 Task: Learn more about real estate support roles.
Action: Mouse moved to (1149, 131)
Screenshot: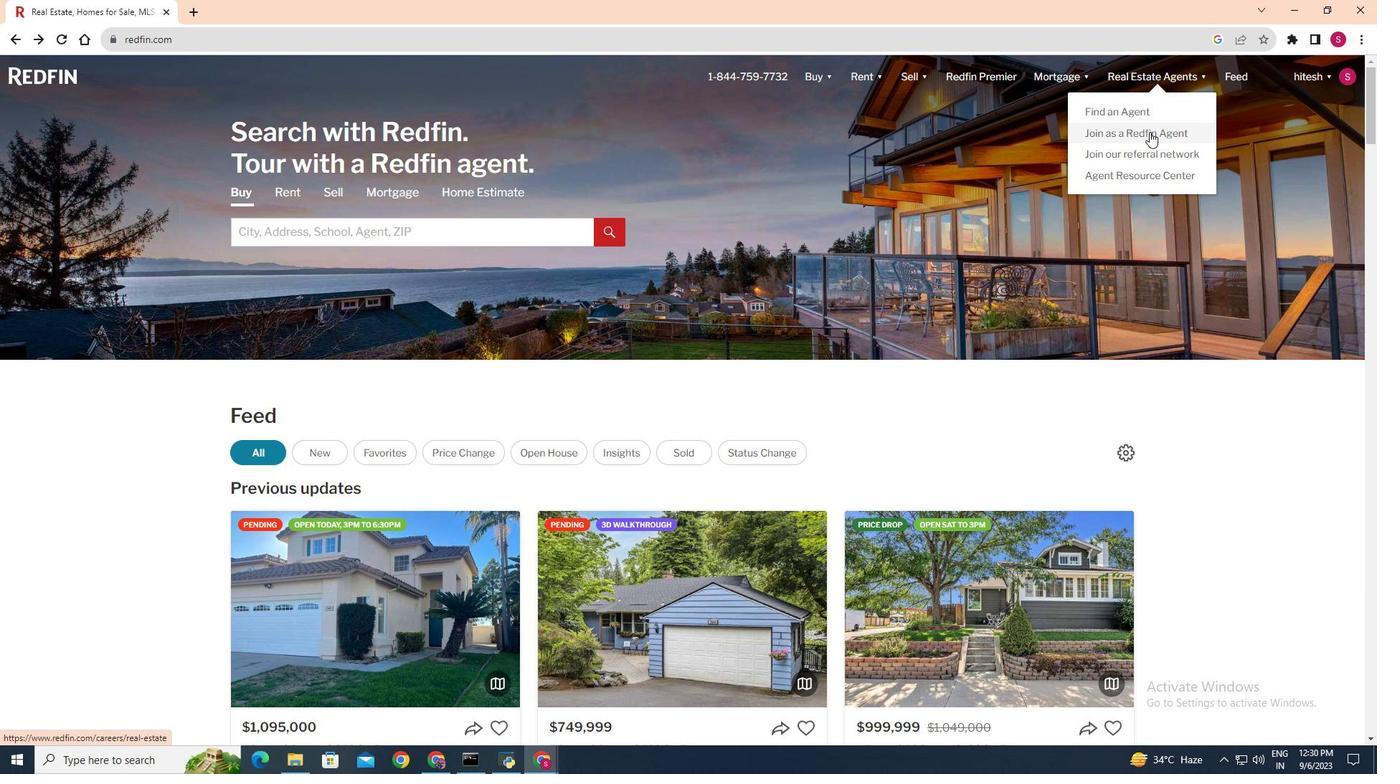 
Action: Mouse pressed left at (1149, 131)
Screenshot: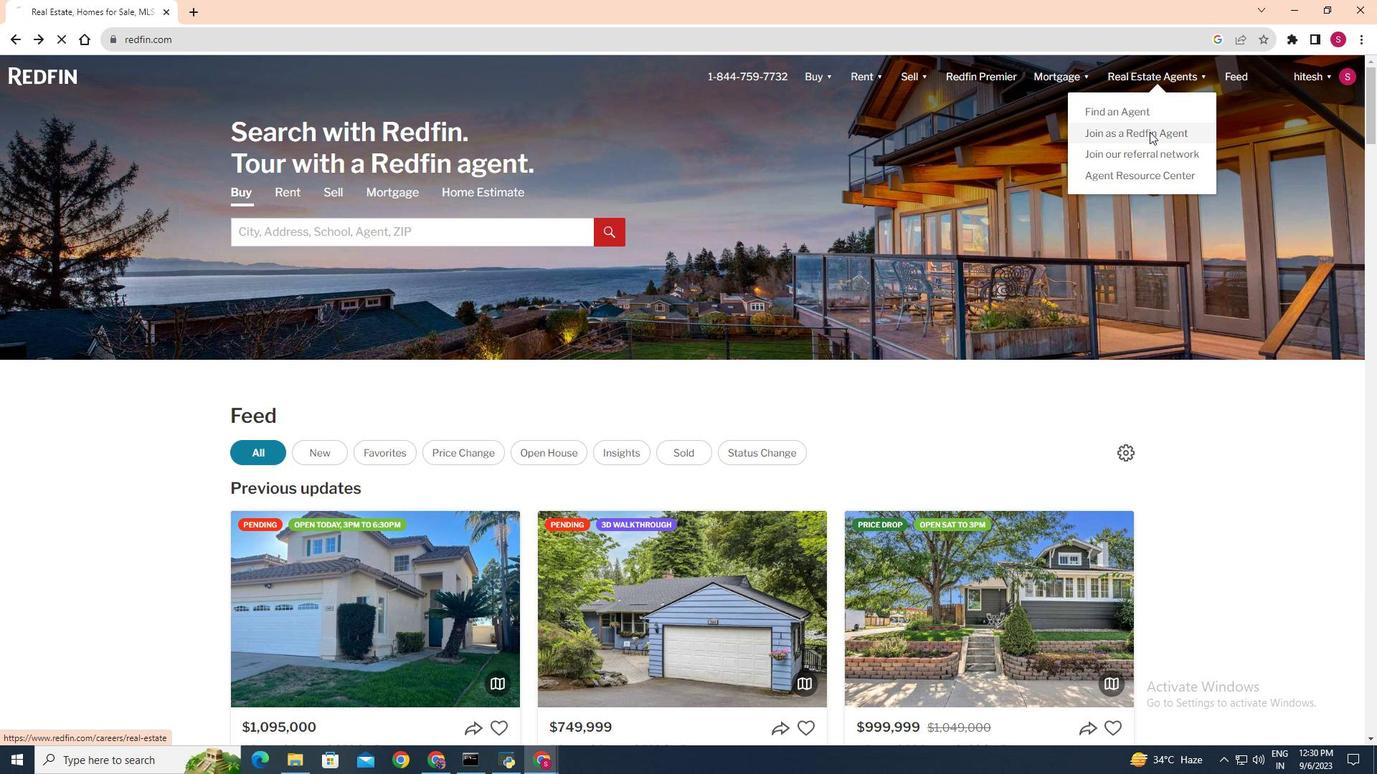 
Action: Mouse moved to (604, 494)
Screenshot: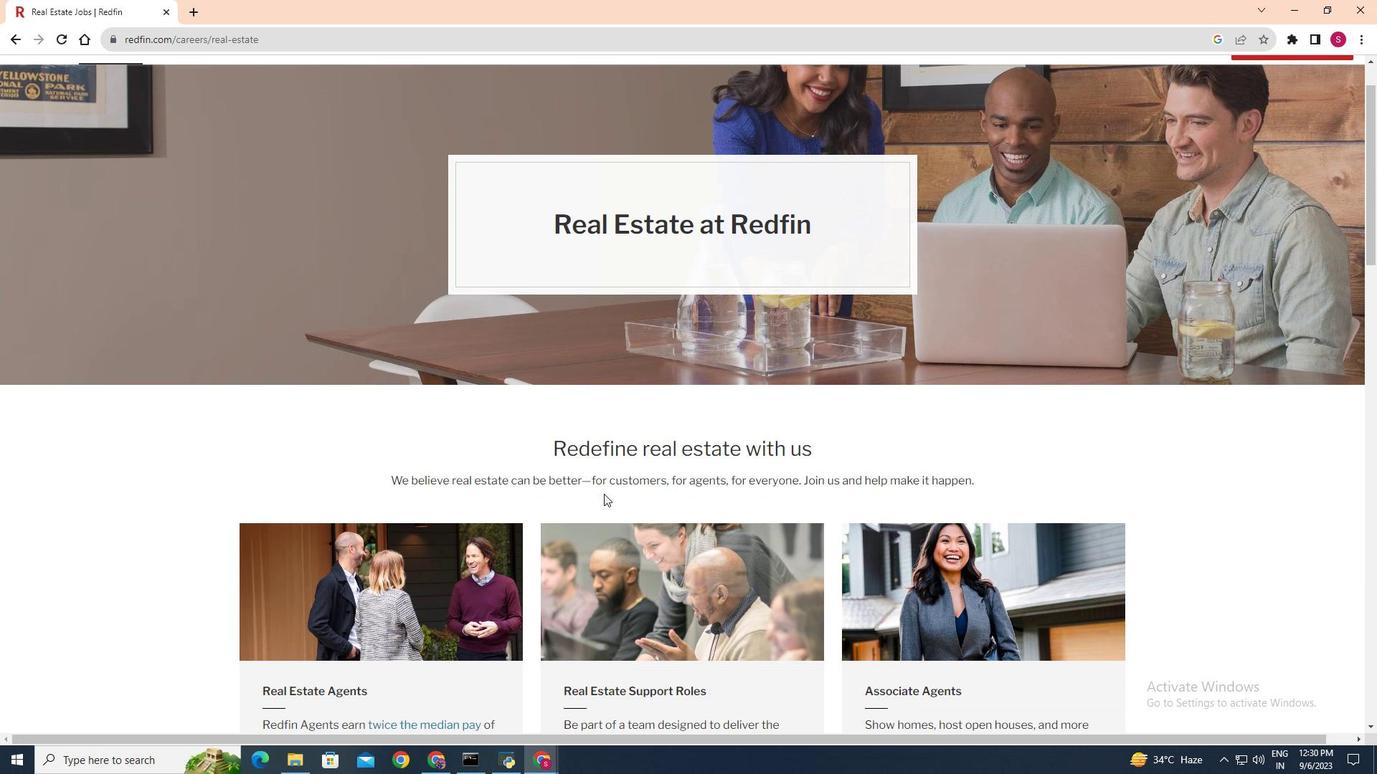 
Action: Mouse scrolled (604, 493) with delta (0, 0)
Screenshot: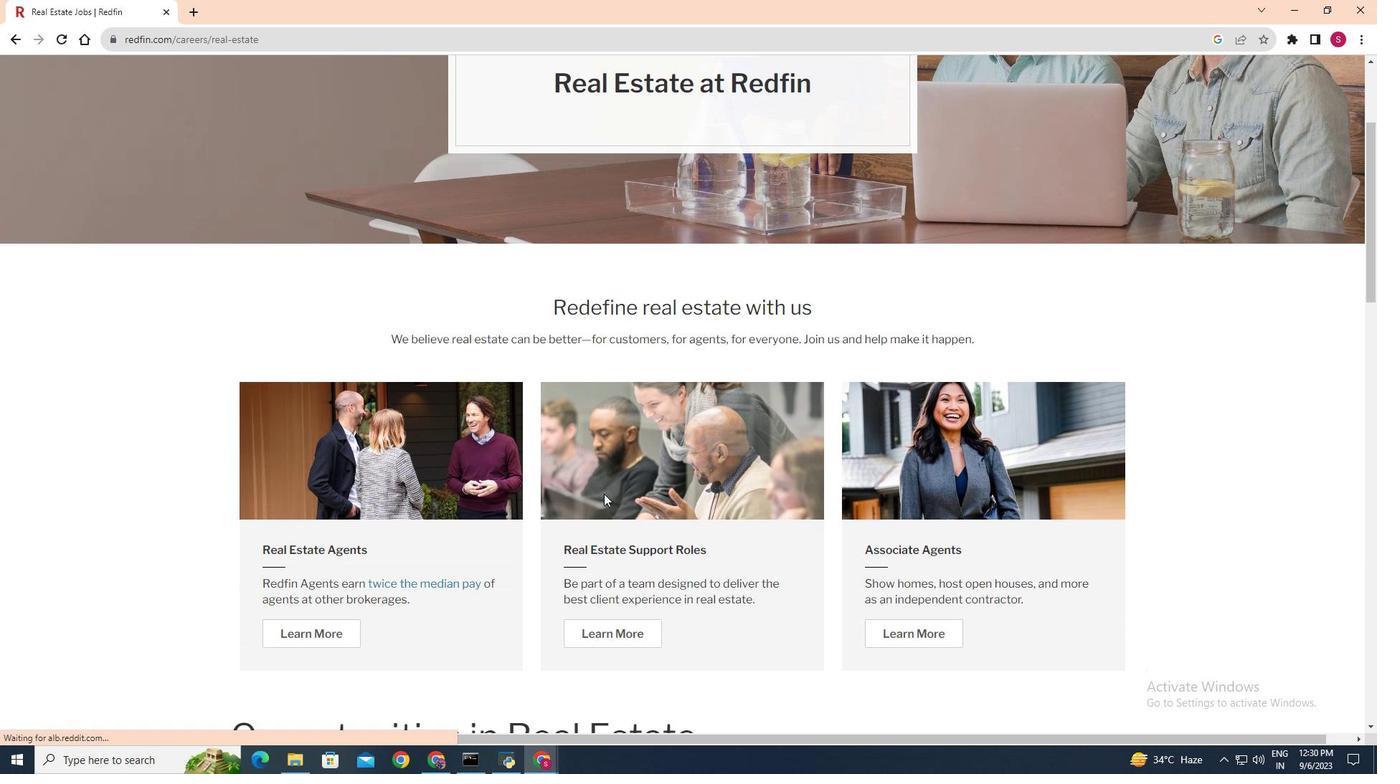 
Action: Mouse scrolled (604, 493) with delta (0, 0)
Screenshot: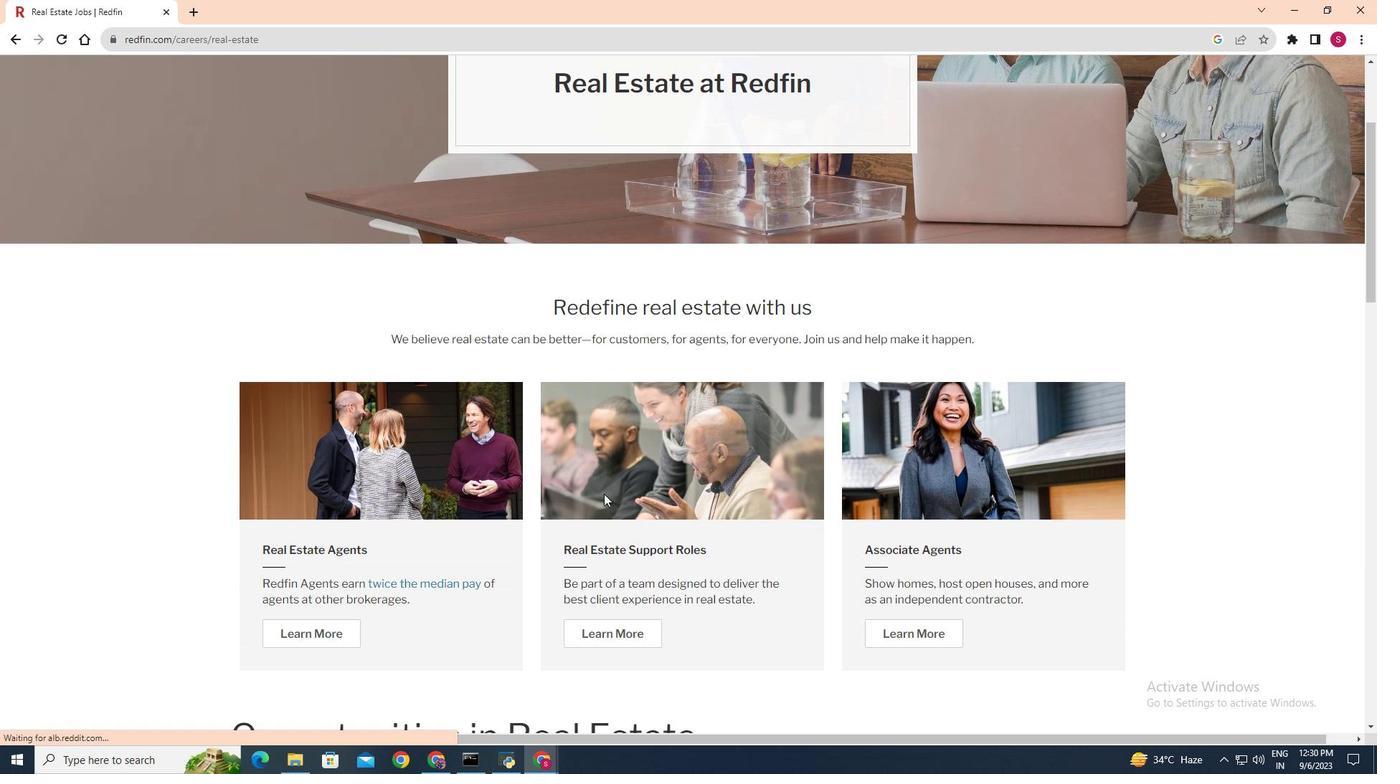 
Action: Mouse scrolled (604, 493) with delta (0, 0)
Screenshot: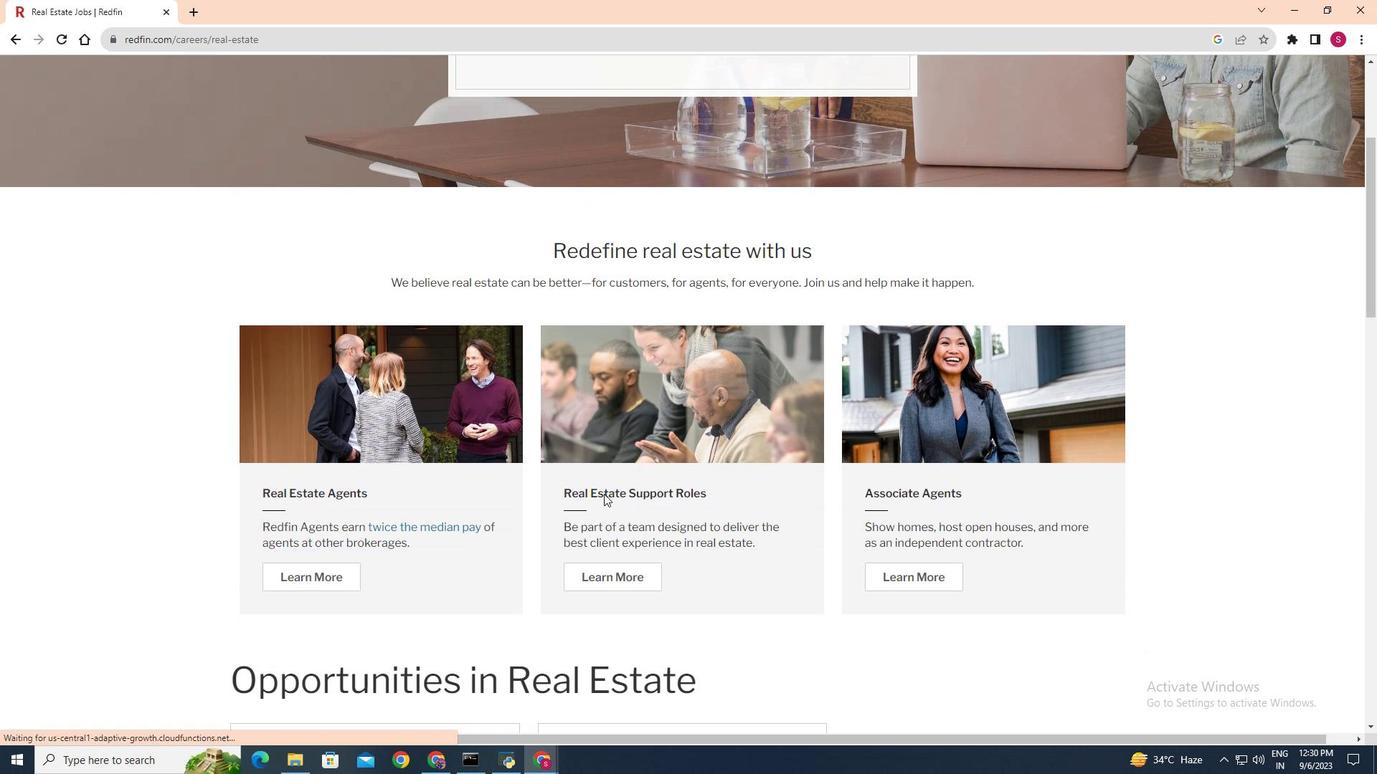 
Action: Mouse scrolled (604, 493) with delta (0, 0)
Screenshot: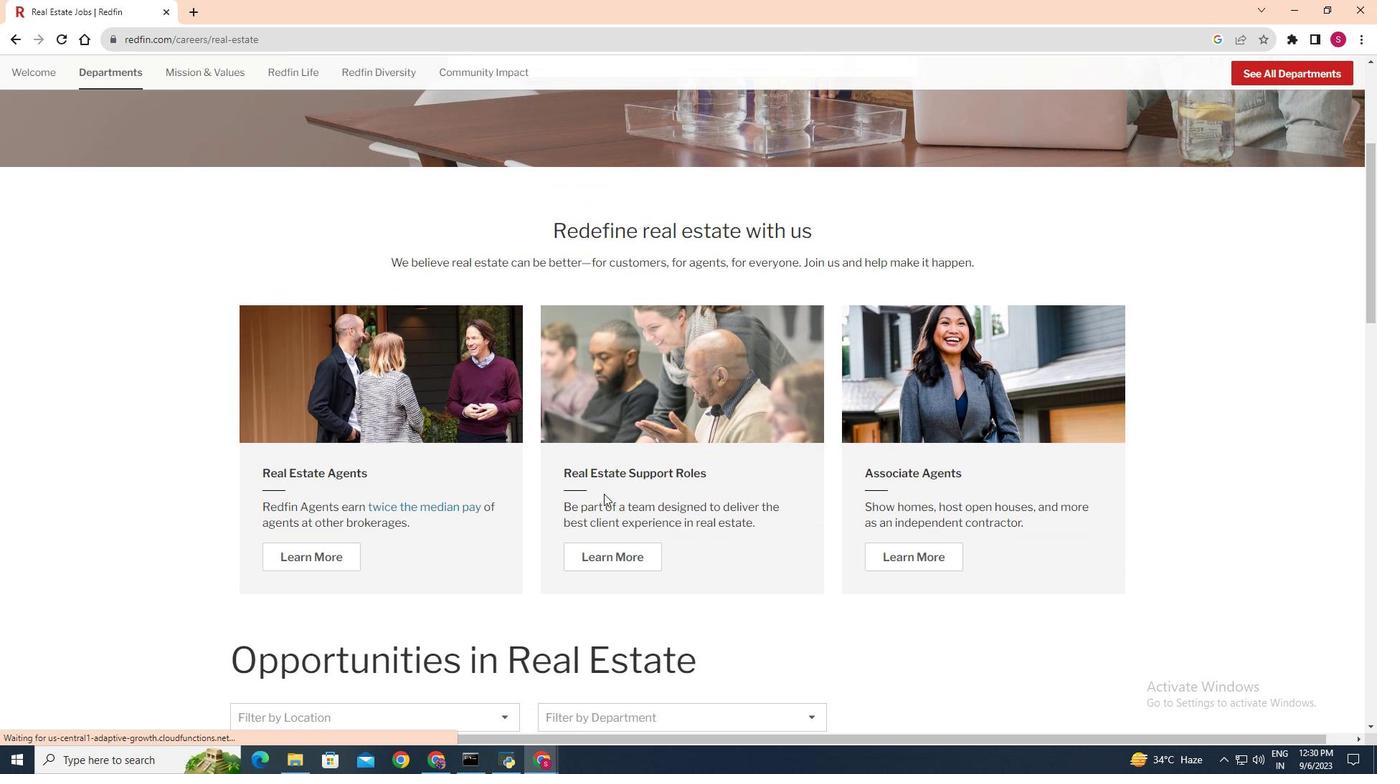 
Action: Mouse moved to (611, 554)
Screenshot: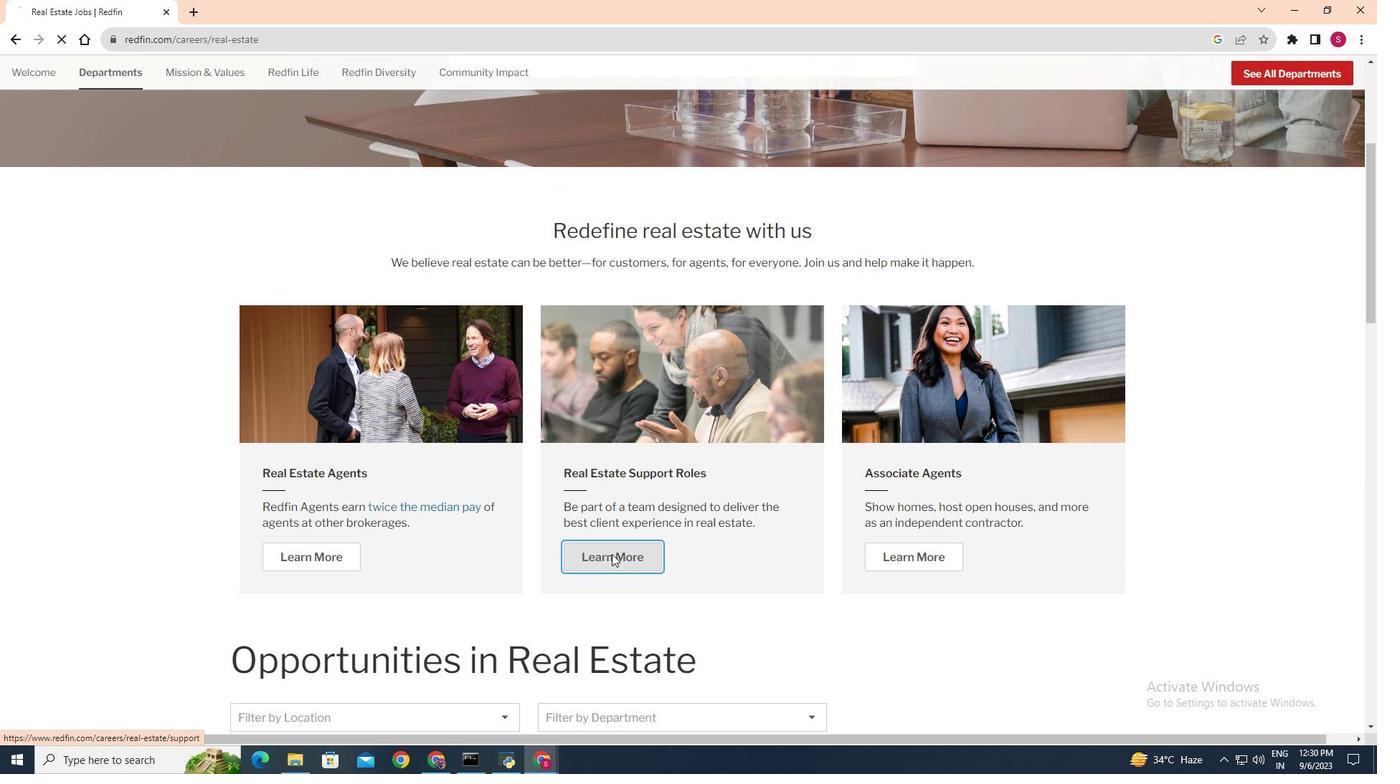 
Action: Mouse pressed left at (611, 554)
Screenshot: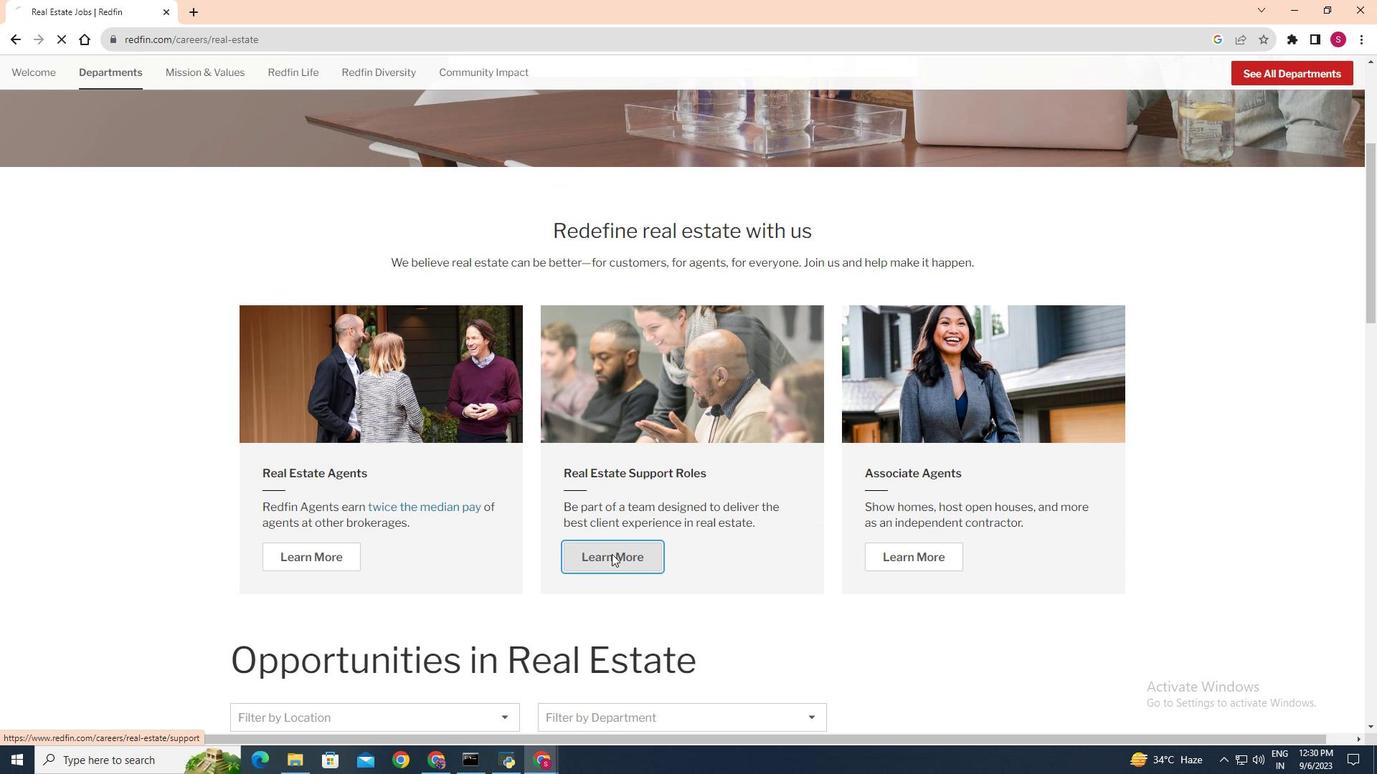 
